 Task: Enable the overlay "Marquee display" for transcode stream output.
Action: Mouse moved to (118, 14)
Screenshot: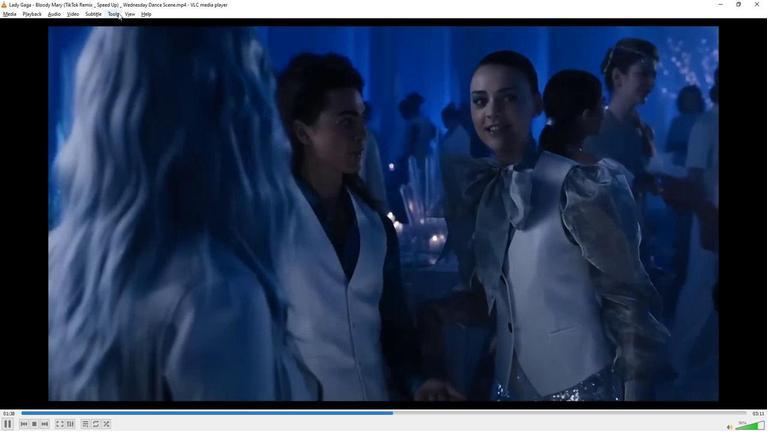 
Action: Mouse pressed left at (118, 14)
Screenshot: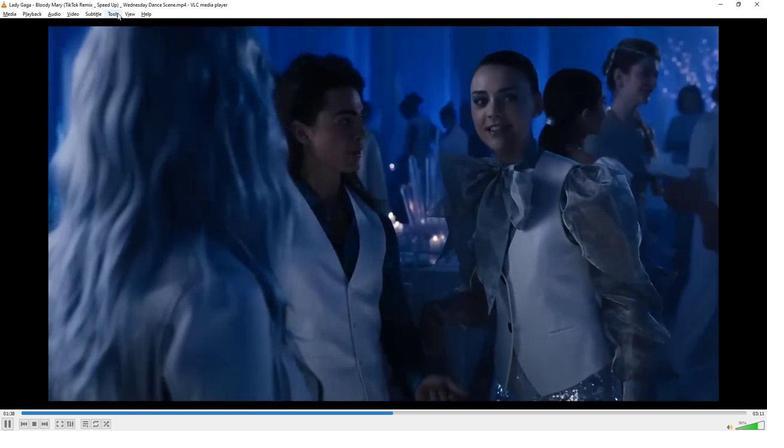 
Action: Mouse moved to (137, 110)
Screenshot: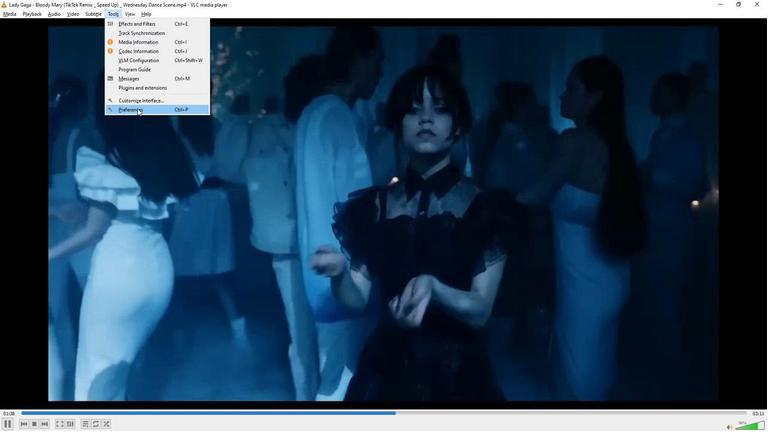 
Action: Mouse pressed left at (137, 110)
Screenshot: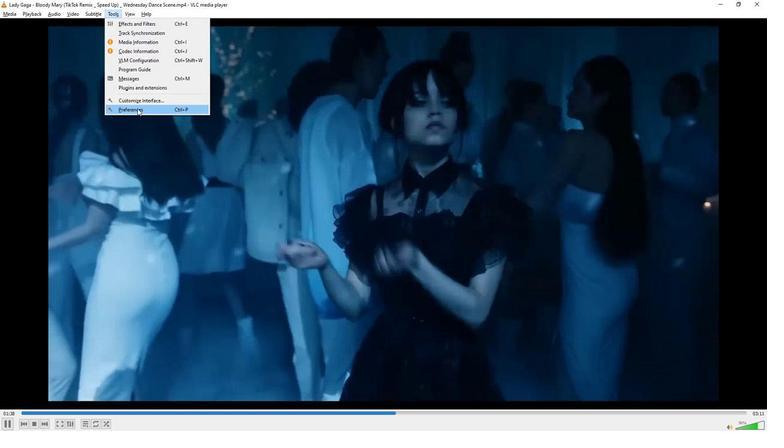 
Action: Mouse moved to (224, 326)
Screenshot: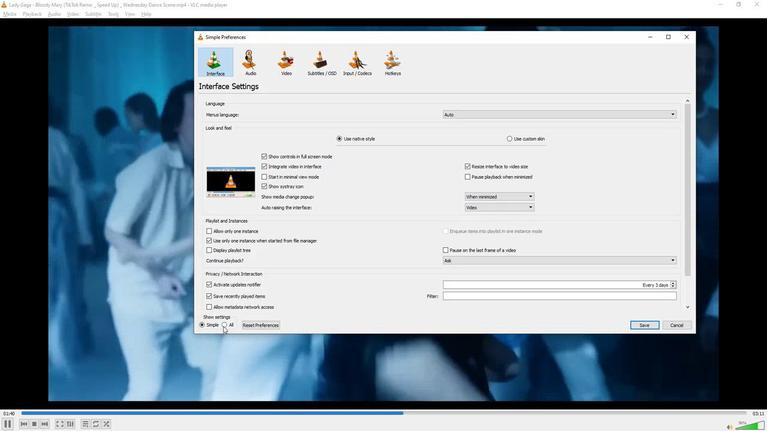 
Action: Mouse pressed left at (224, 326)
Screenshot: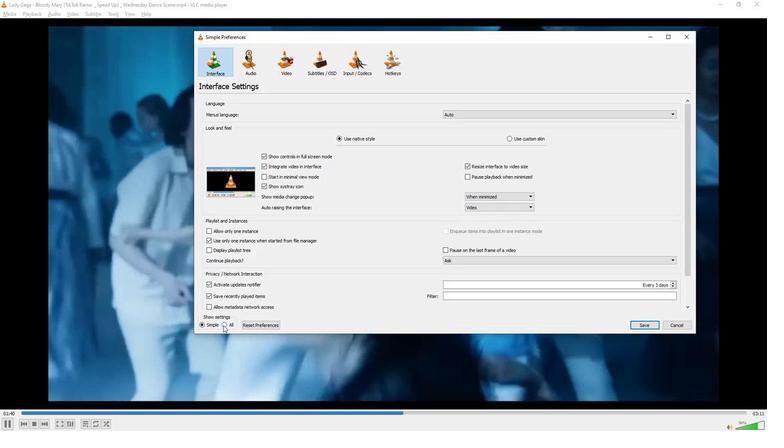 
Action: Mouse moved to (264, 274)
Screenshot: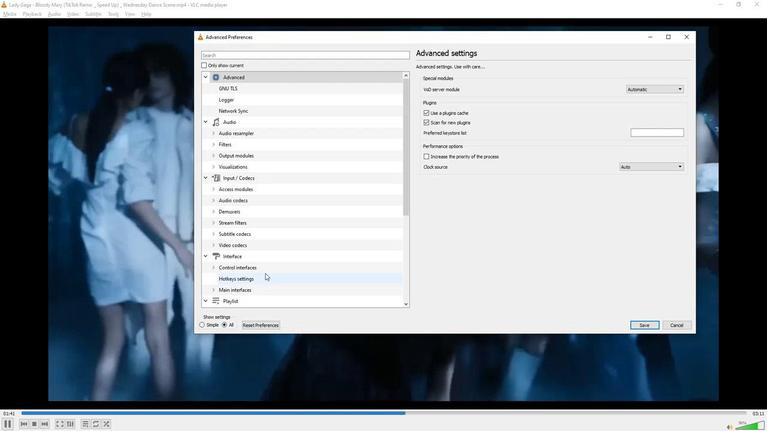 
Action: Mouse scrolled (264, 274) with delta (0, 0)
Screenshot: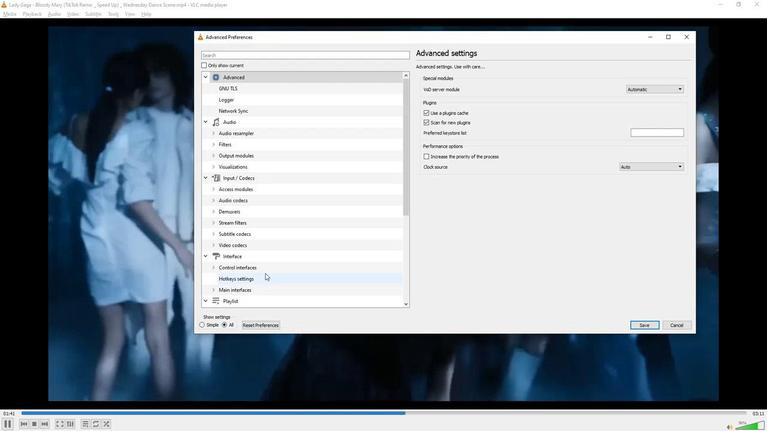
Action: Mouse moved to (263, 274)
Screenshot: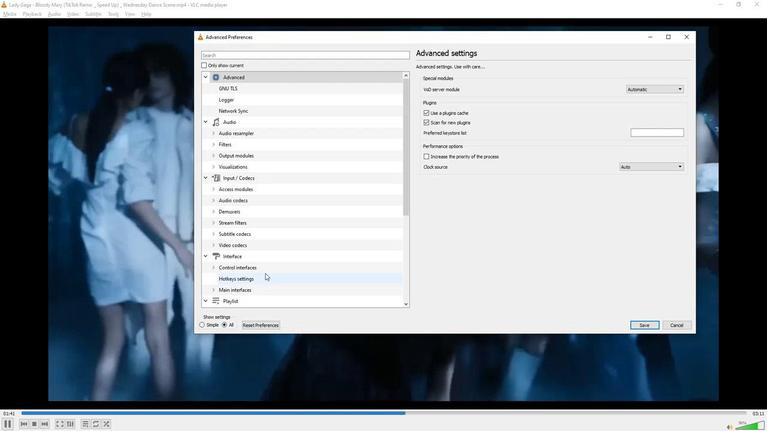 
Action: Mouse scrolled (263, 274) with delta (0, 0)
Screenshot: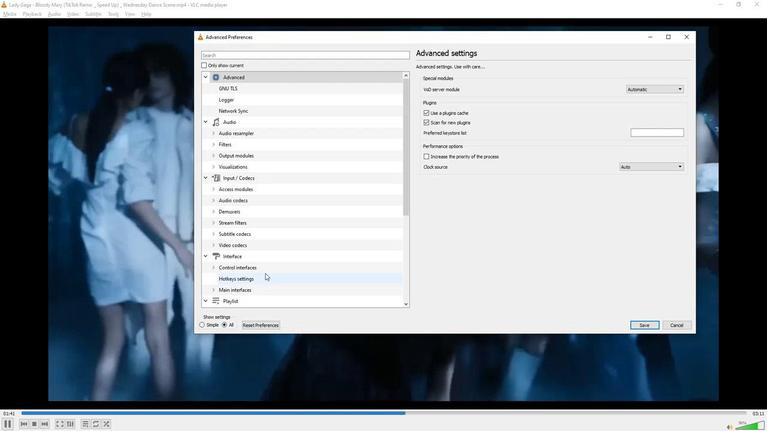 
Action: Mouse moved to (263, 274)
Screenshot: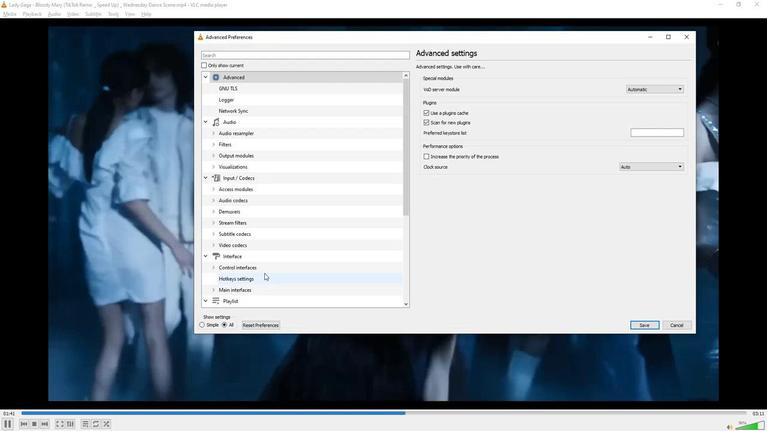 
Action: Mouse scrolled (263, 274) with delta (0, 0)
Screenshot: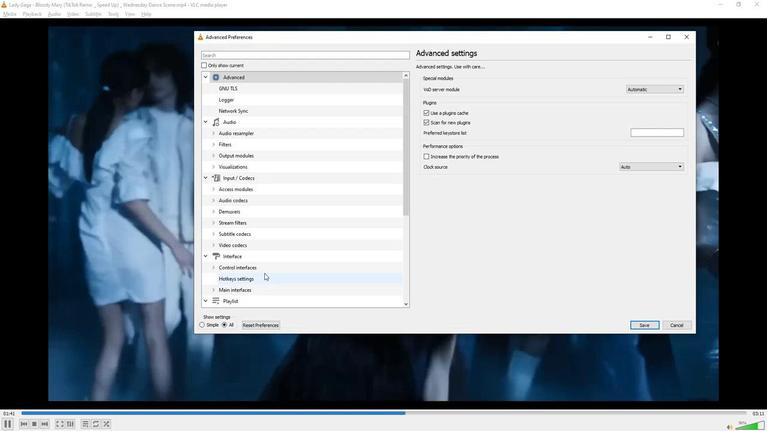 
Action: Mouse scrolled (263, 274) with delta (0, 0)
Screenshot: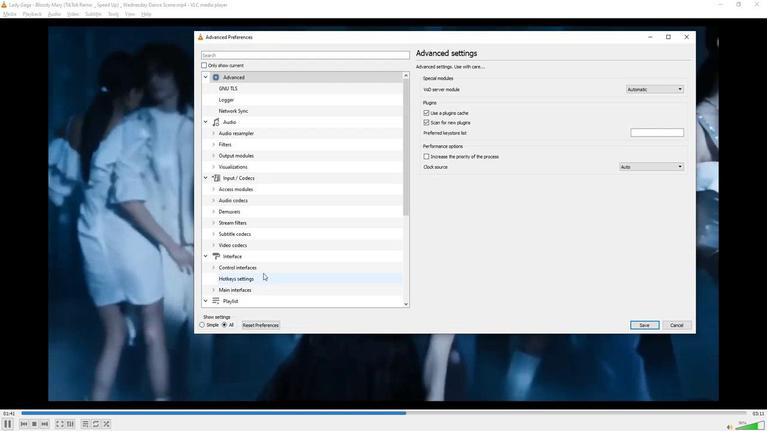
Action: Mouse moved to (263, 275)
Screenshot: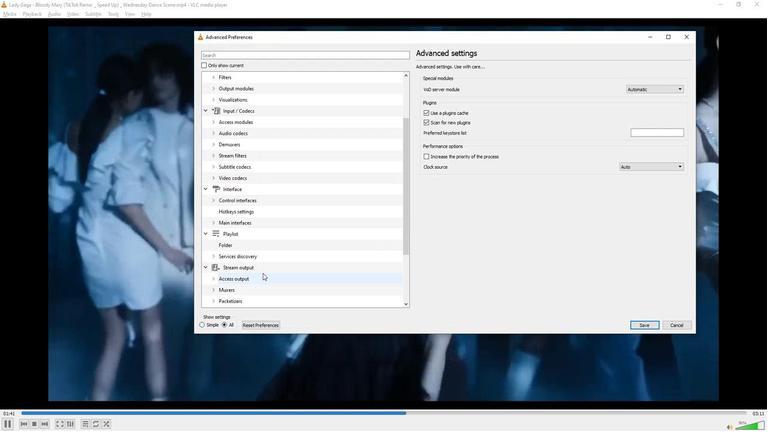 
Action: Mouse scrolled (263, 274) with delta (0, 0)
Screenshot: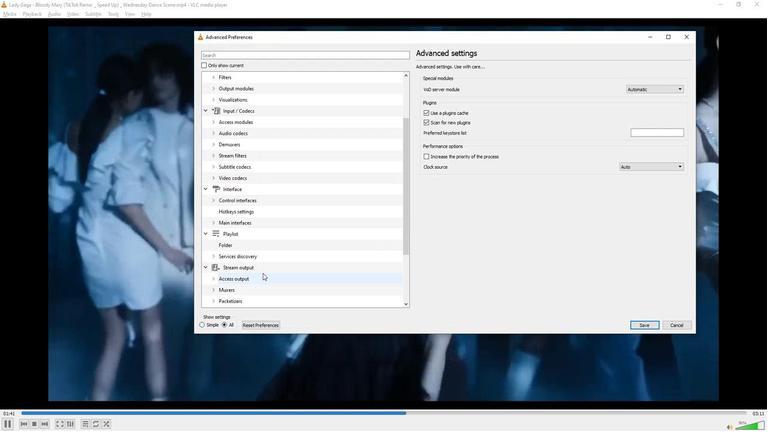 
Action: Mouse moved to (262, 275)
Screenshot: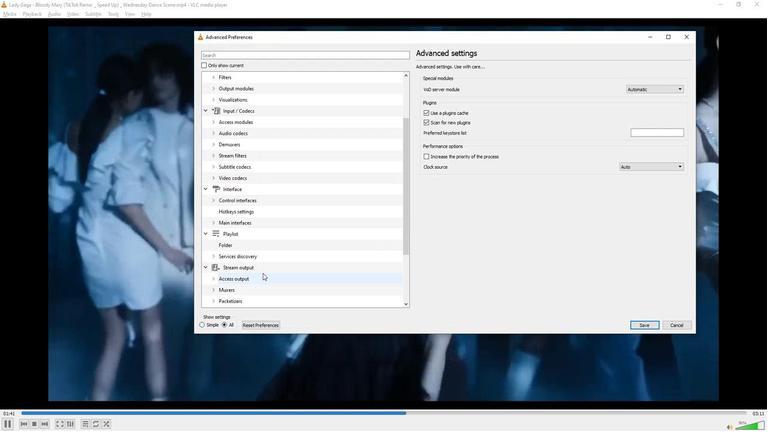 
Action: Mouse scrolled (262, 275) with delta (0, 0)
Screenshot: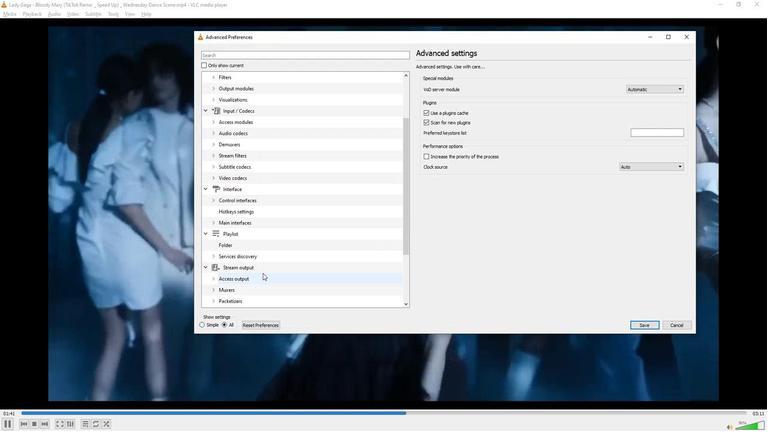 
Action: Mouse moved to (242, 283)
Screenshot: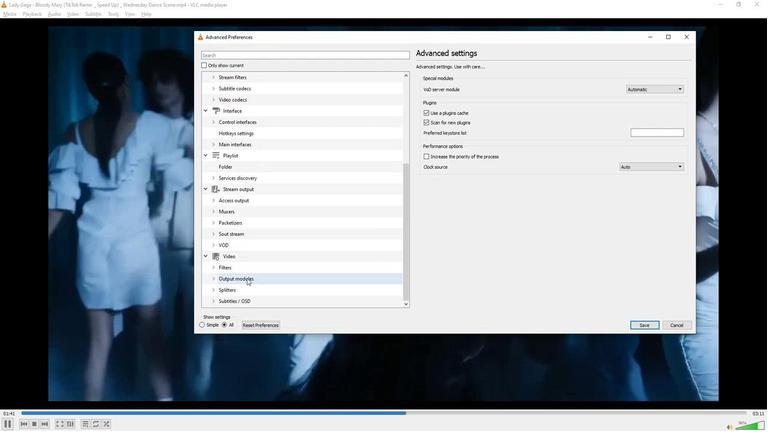 
Action: Mouse scrolled (242, 282) with delta (0, 0)
Screenshot: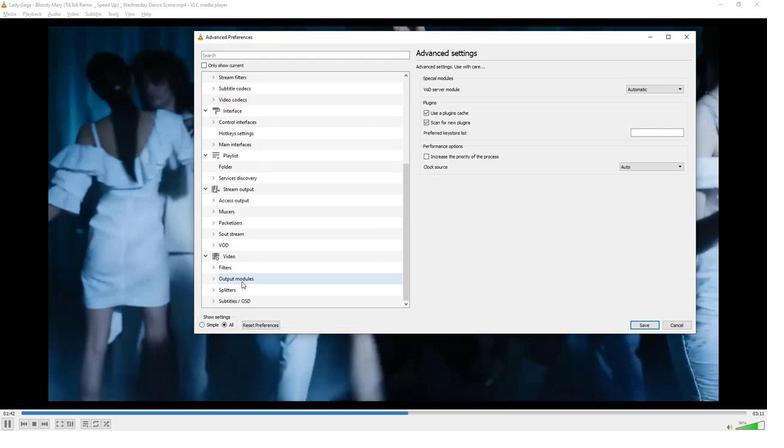 
Action: Mouse scrolled (242, 282) with delta (0, 0)
Screenshot: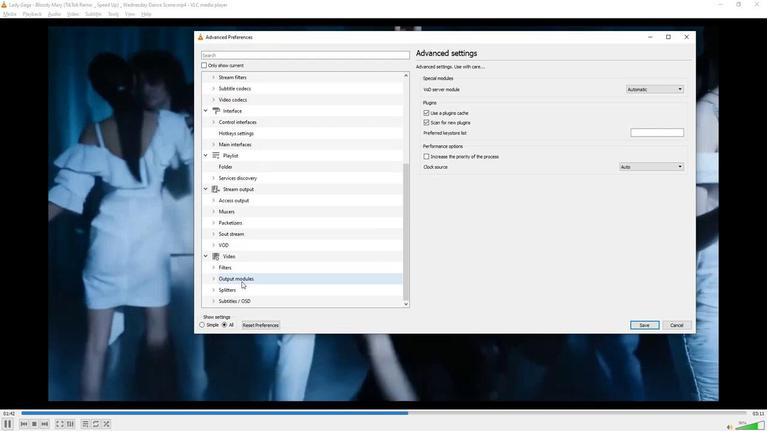 
Action: Mouse moved to (217, 237)
Screenshot: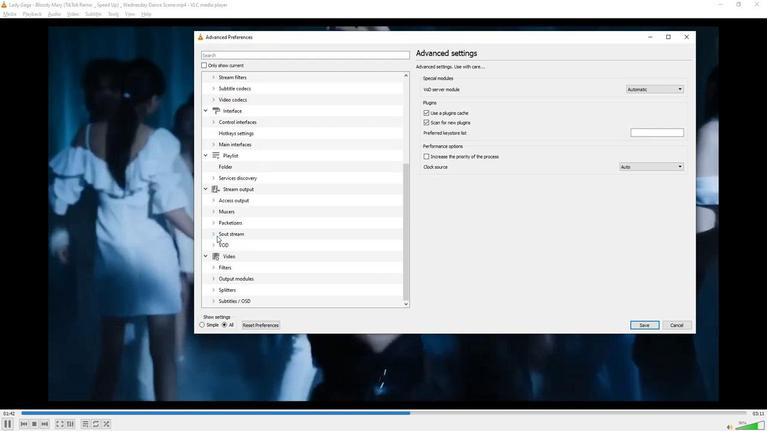 
Action: Mouse pressed left at (217, 237)
Screenshot: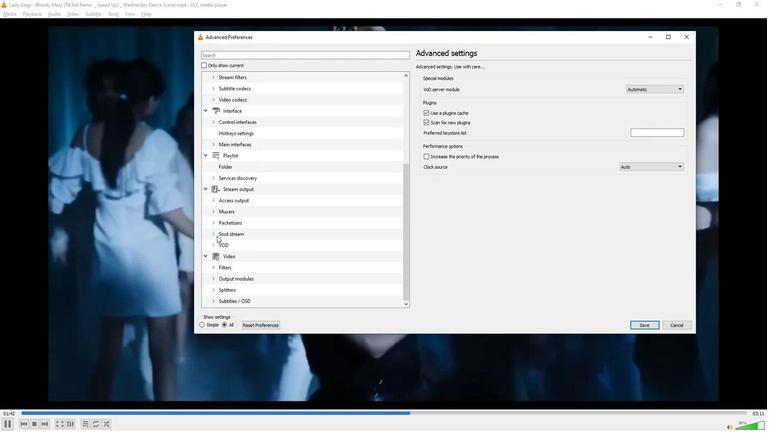 
Action: Mouse moved to (242, 271)
Screenshot: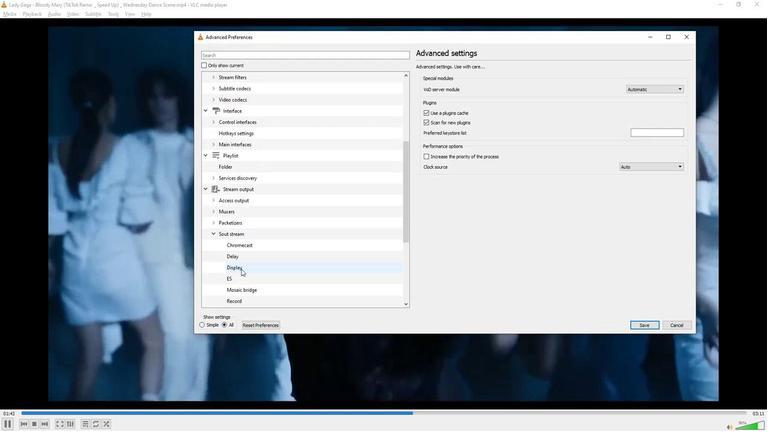 
Action: Mouse scrolled (242, 271) with delta (0, 0)
Screenshot: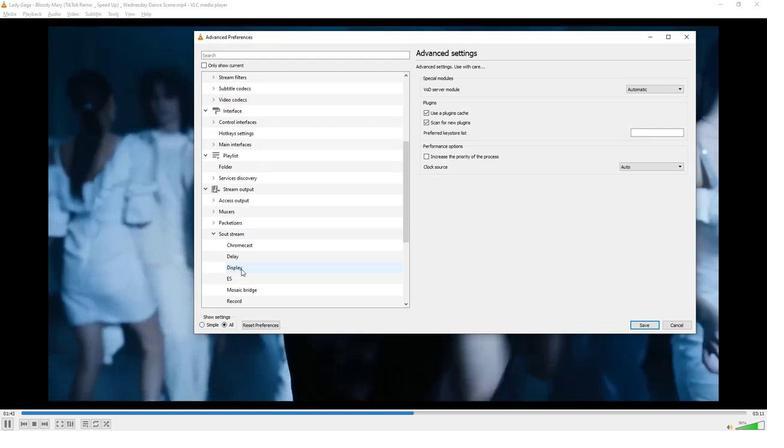 
Action: Mouse moved to (241, 271)
Screenshot: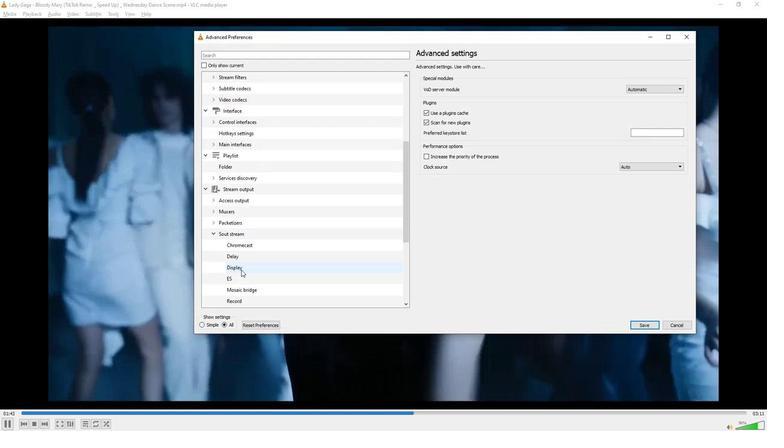 
Action: Mouse scrolled (241, 271) with delta (0, 0)
Screenshot: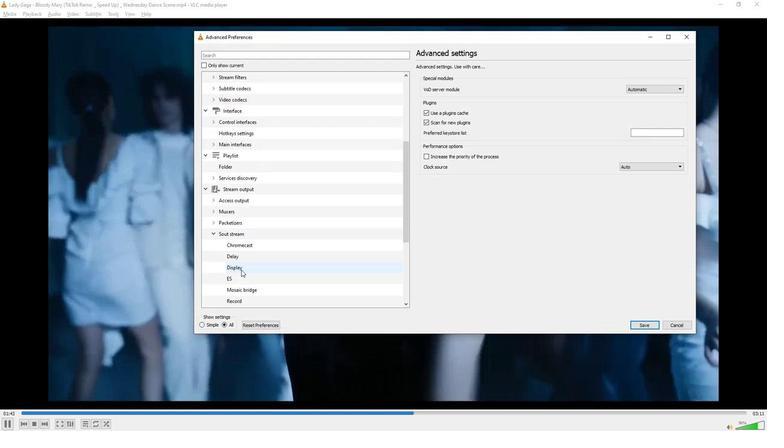 
Action: Mouse scrolled (241, 271) with delta (0, 0)
Screenshot: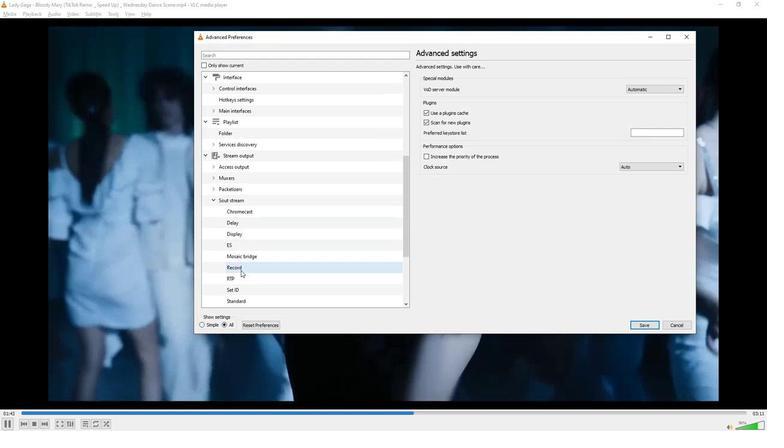 
Action: Mouse moved to (242, 267)
Screenshot: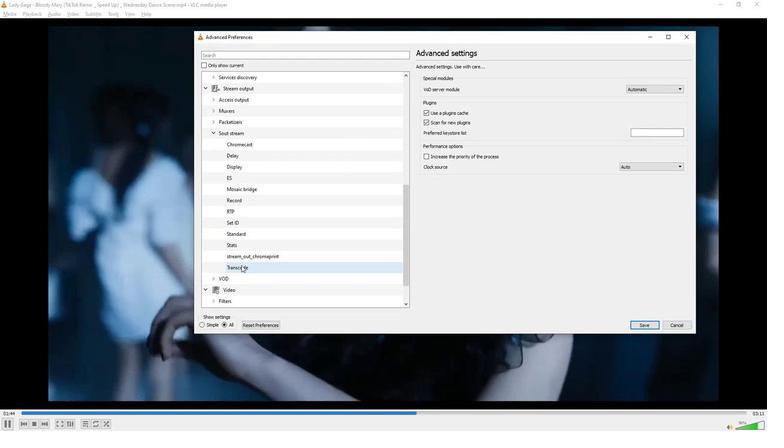 
Action: Mouse pressed left at (242, 267)
Screenshot: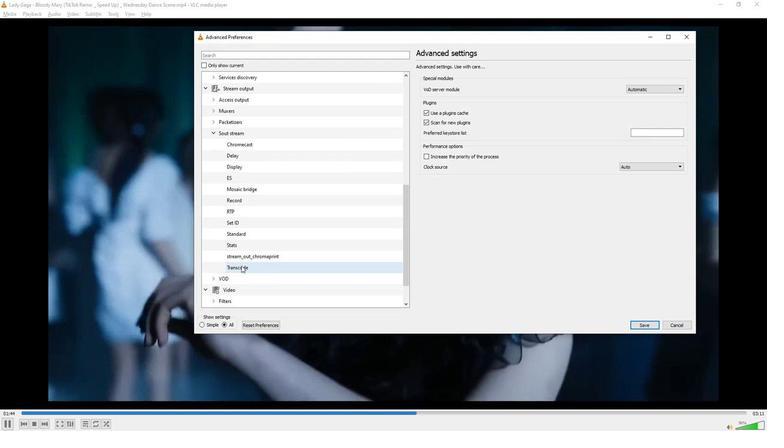
Action: Mouse moved to (522, 193)
Screenshot: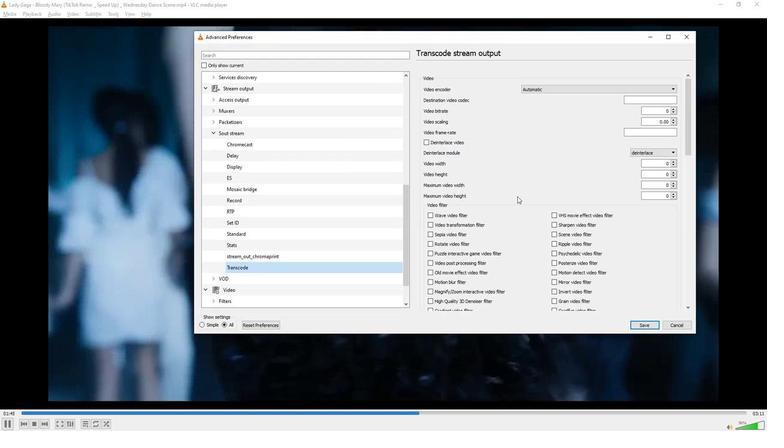 
Action: Mouse scrolled (522, 193) with delta (0, 0)
Screenshot: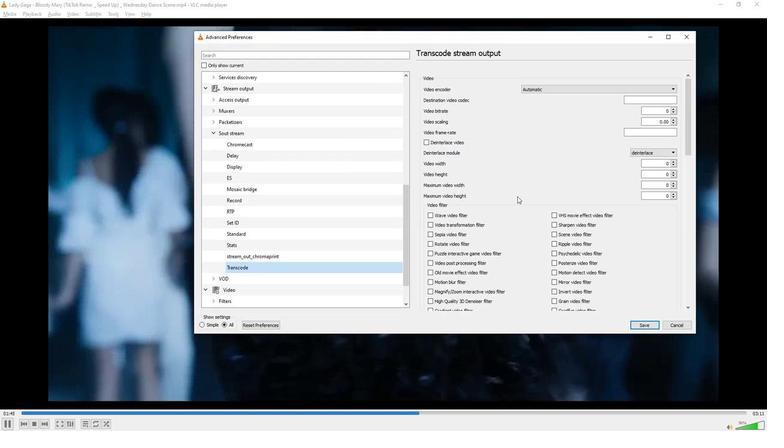 
Action: Mouse moved to (523, 193)
Screenshot: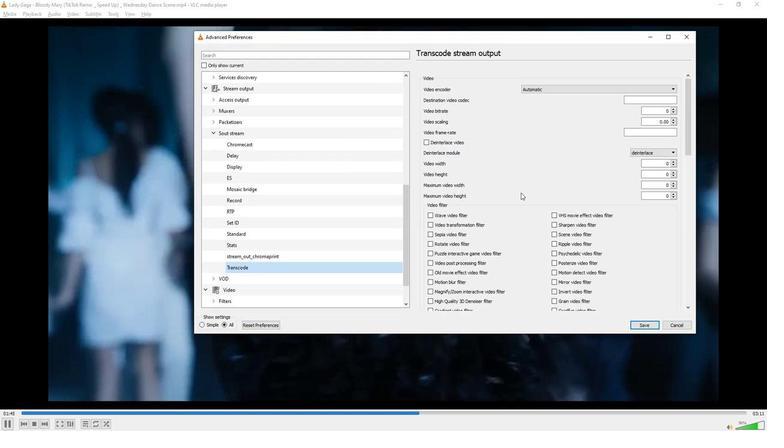 
Action: Mouse scrolled (523, 193) with delta (0, 0)
Screenshot: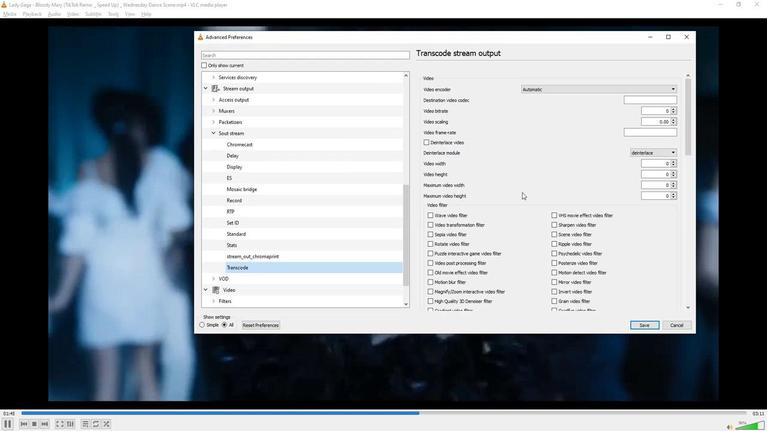
Action: Mouse scrolled (523, 193) with delta (0, 0)
Screenshot: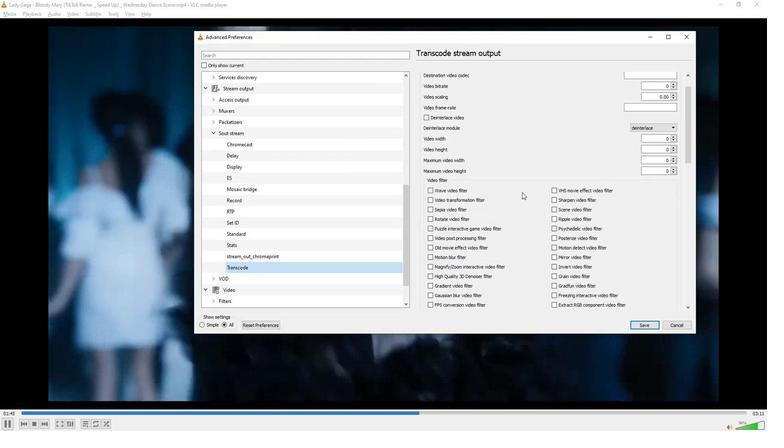 
Action: Mouse scrolled (523, 193) with delta (0, 0)
Screenshot: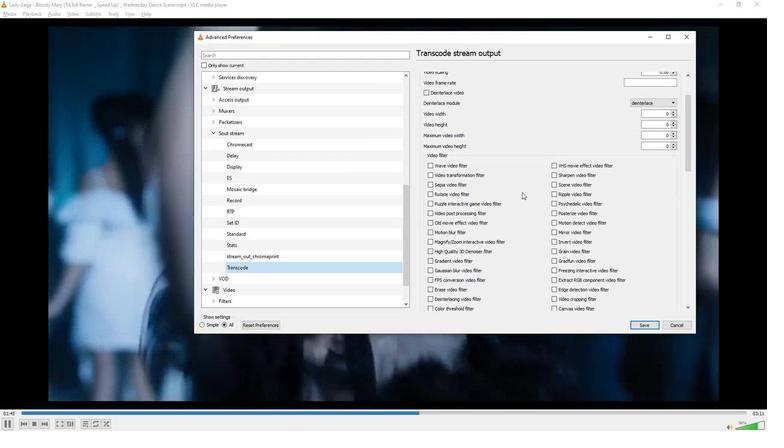 
Action: Mouse scrolled (523, 193) with delta (0, 0)
Screenshot: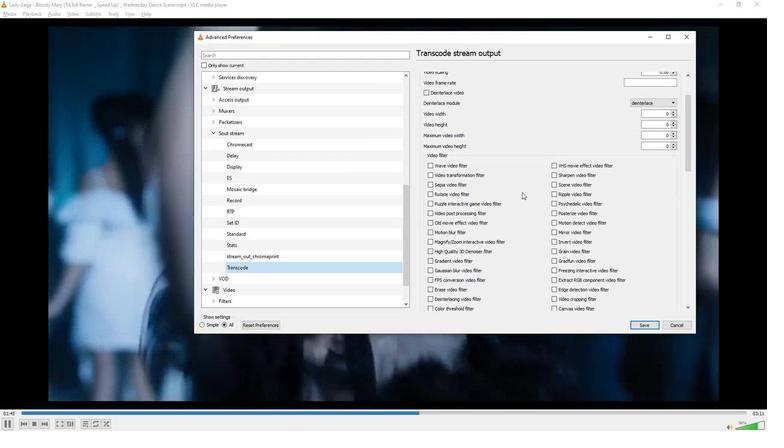 
Action: Mouse scrolled (523, 193) with delta (0, 0)
Screenshot: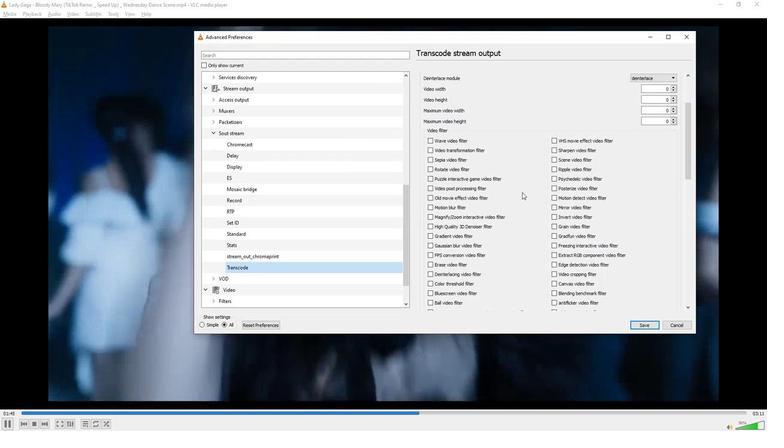 
Action: Mouse moved to (524, 193)
Screenshot: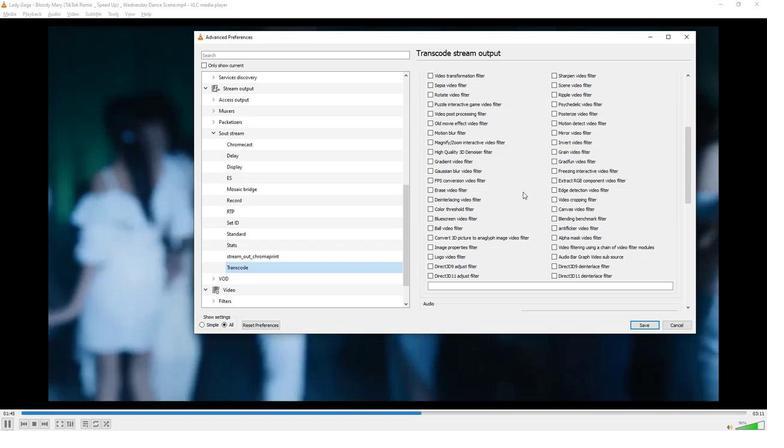 
Action: Mouse scrolled (524, 193) with delta (0, 0)
Screenshot: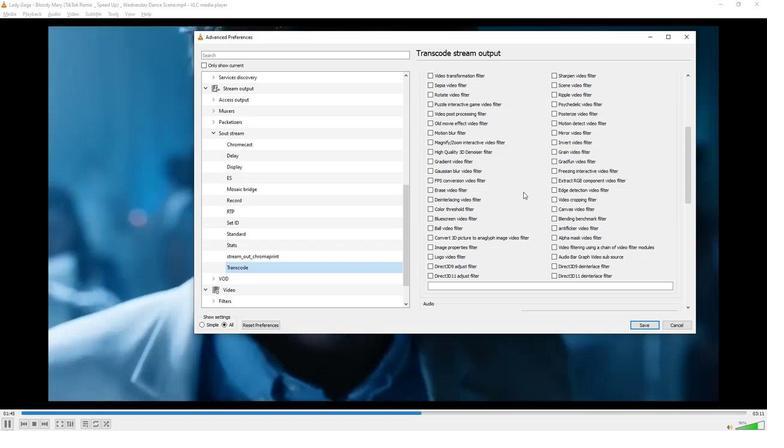 
Action: Mouse scrolled (524, 193) with delta (0, 0)
Screenshot: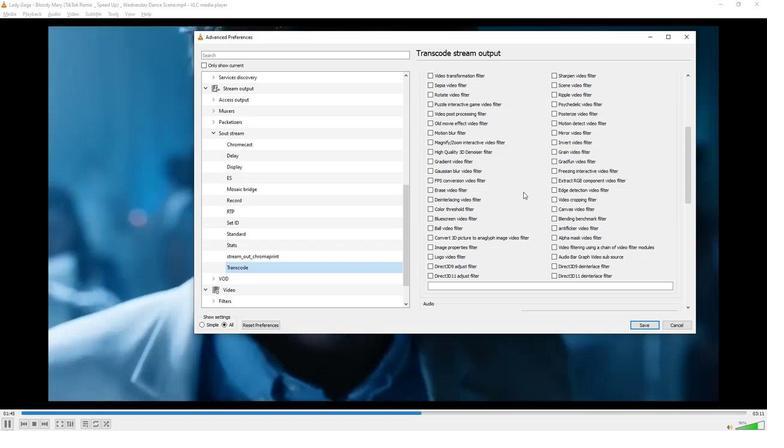 
Action: Mouse moved to (524, 193)
Screenshot: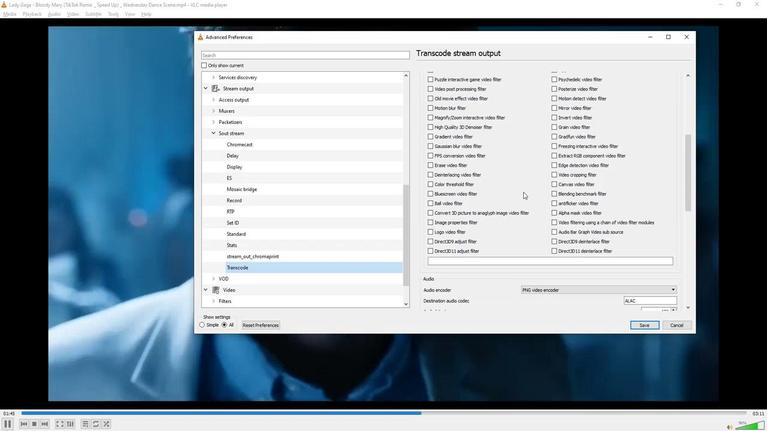
Action: Mouse scrolled (524, 193) with delta (0, 0)
Screenshot: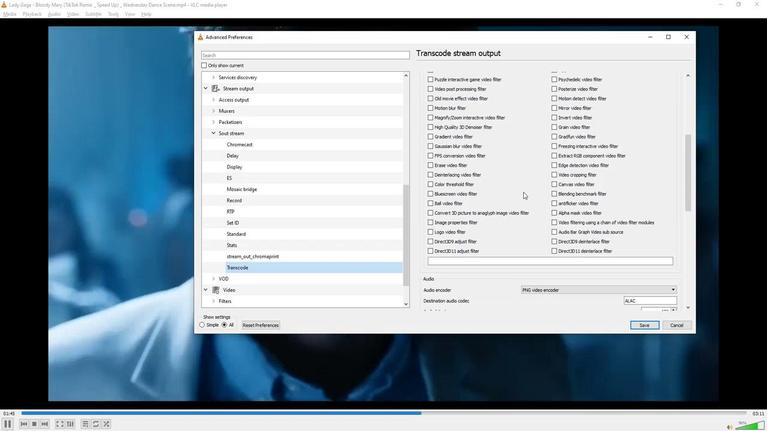 
Action: Mouse moved to (524, 194)
Screenshot: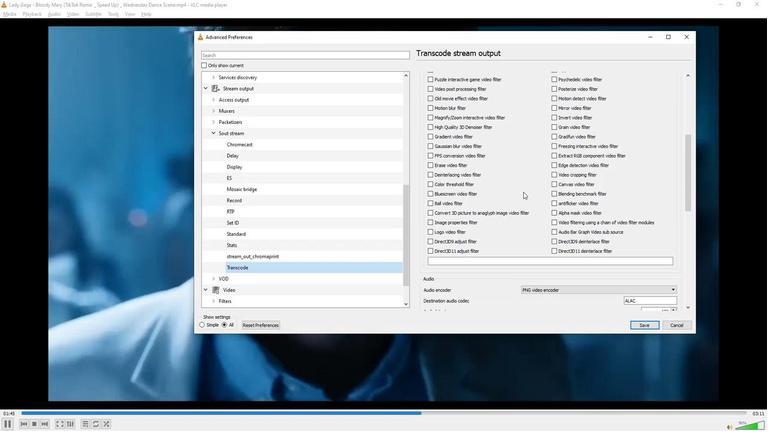 
Action: Mouse scrolled (524, 193) with delta (0, 0)
Screenshot: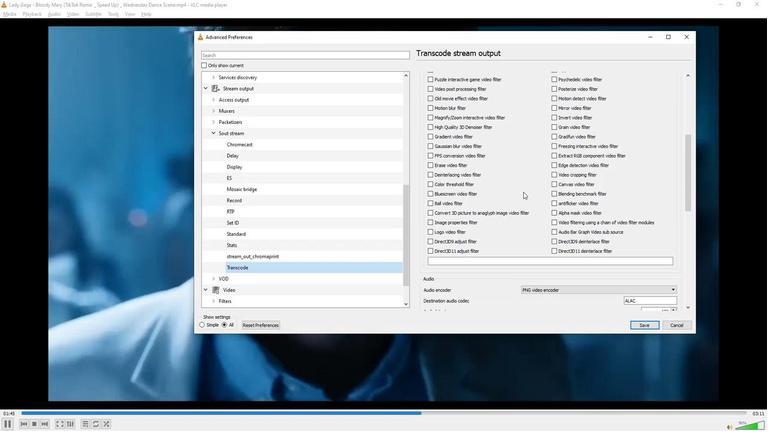 
Action: Mouse moved to (524, 194)
Screenshot: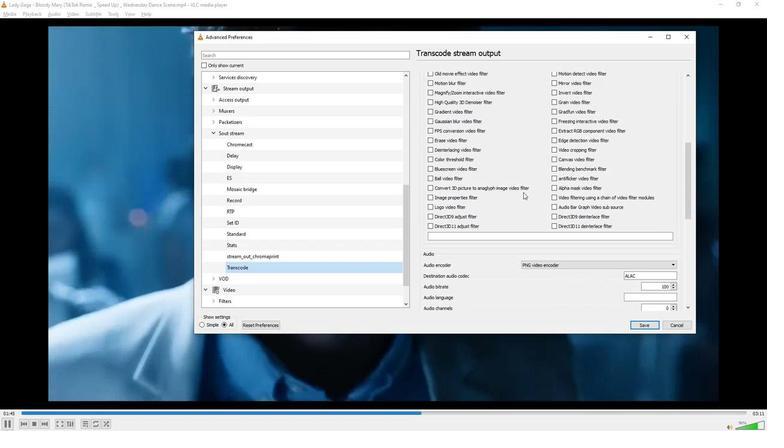 
Action: Mouse scrolled (524, 194) with delta (0, 0)
Screenshot: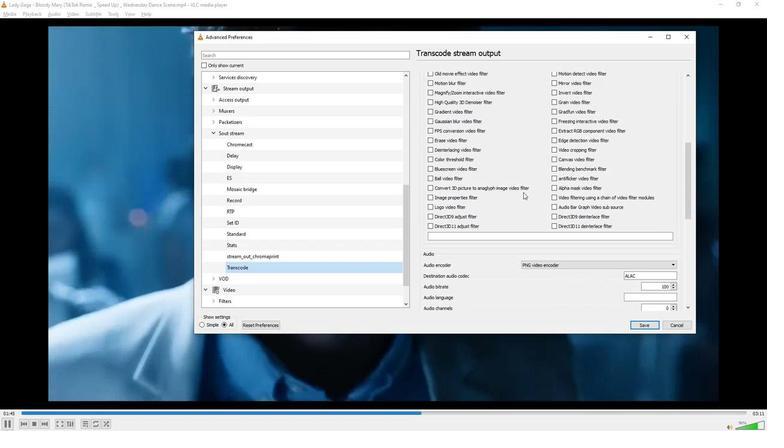 
Action: Mouse moved to (523, 196)
Screenshot: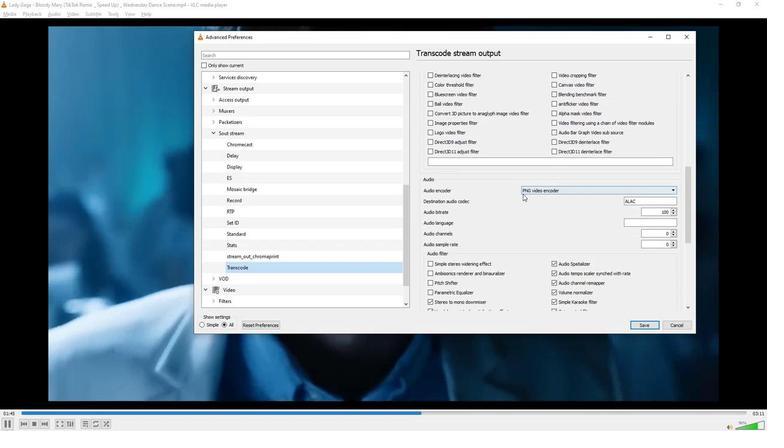 
Action: Mouse scrolled (523, 195) with delta (0, 0)
Screenshot: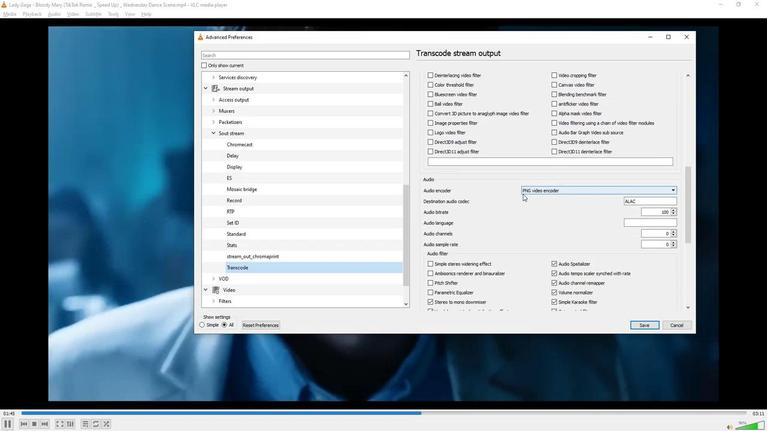
Action: Mouse scrolled (523, 195) with delta (0, 0)
Screenshot: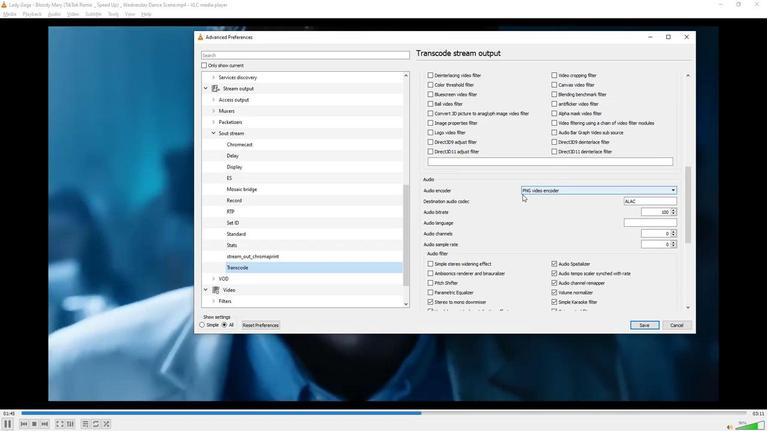 
Action: Mouse moved to (522, 196)
Screenshot: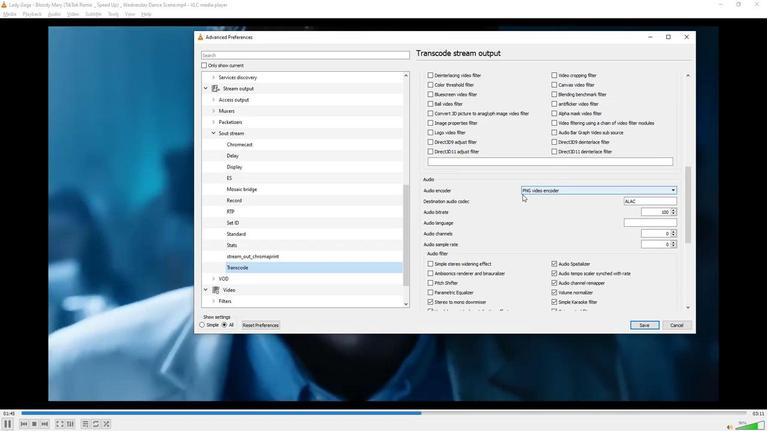 
Action: Mouse scrolled (522, 196) with delta (0, 0)
Screenshot: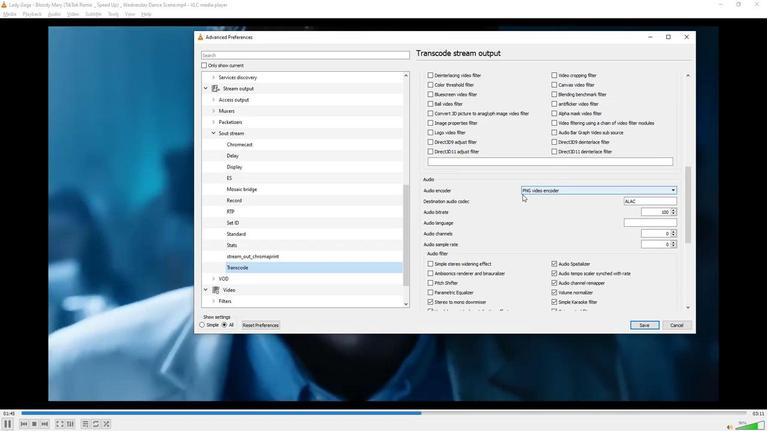 
Action: Mouse scrolled (522, 196) with delta (0, 0)
Screenshot: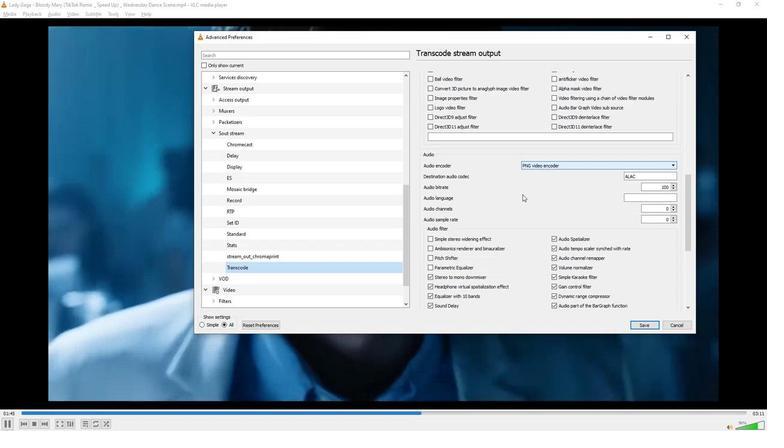 
Action: Mouse scrolled (522, 196) with delta (0, 0)
Screenshot: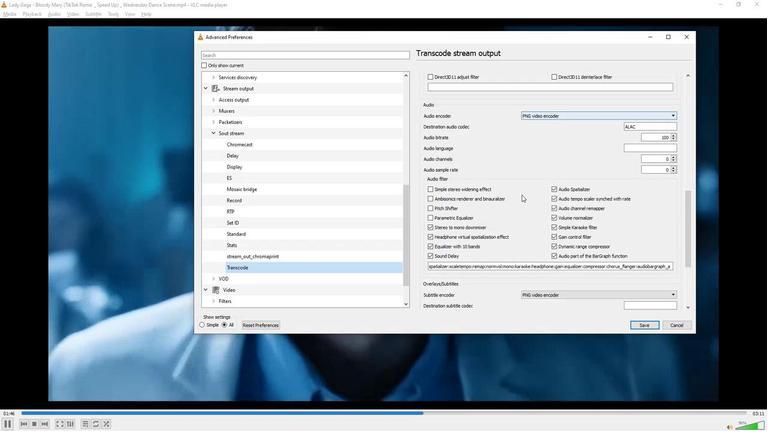
Action: Mouse moved to (522, 197)
Screenshot: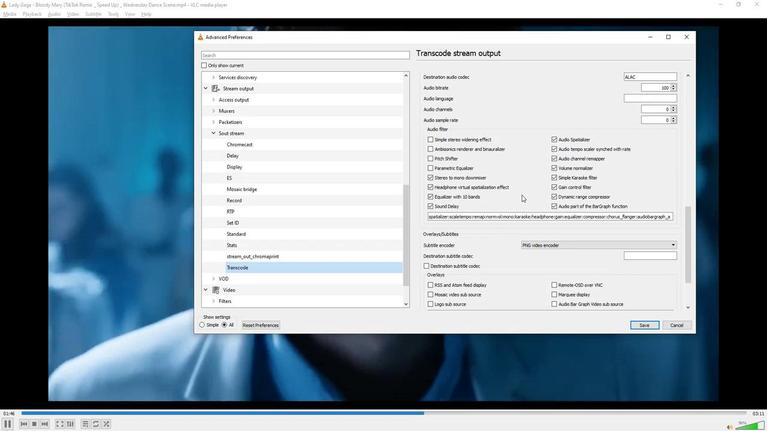 
Action: Mouse scrolled (522, 197) with delta (0, 0)
Screenshot: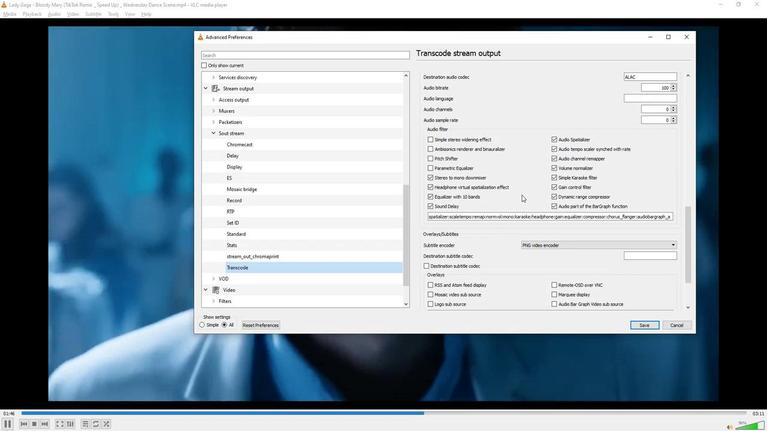 
Action: Mouse moved to (522, 197)
Screenshot: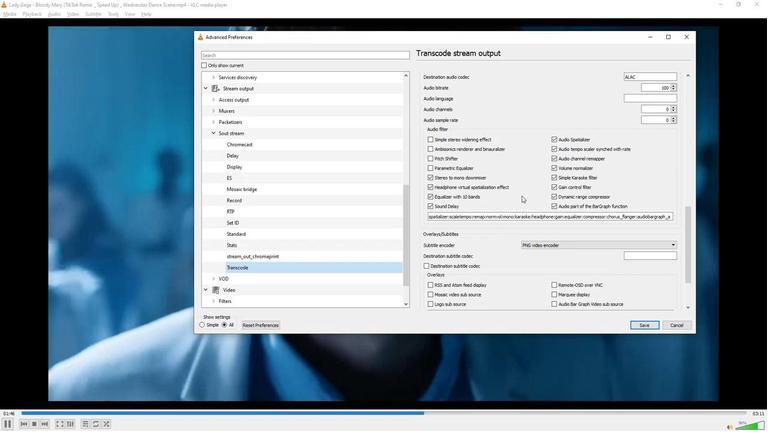 
Action: Mouse scrolled (522, 197) with delta (0, 0)
Screenshot: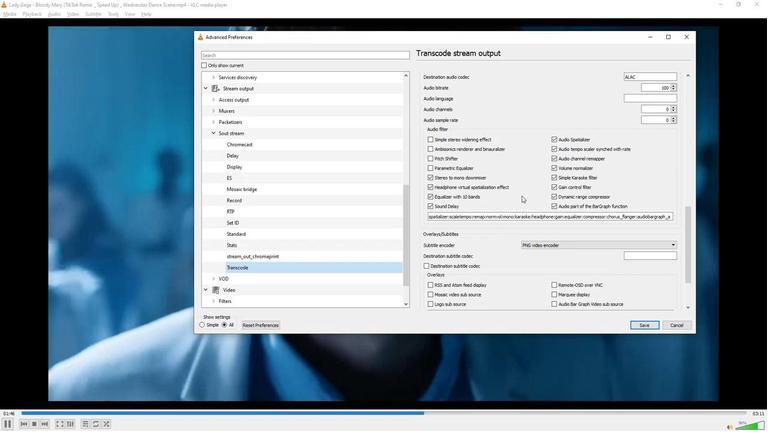 
Action: Mouse scrolled (522, 197) with delta (0, 0)
Screenshot: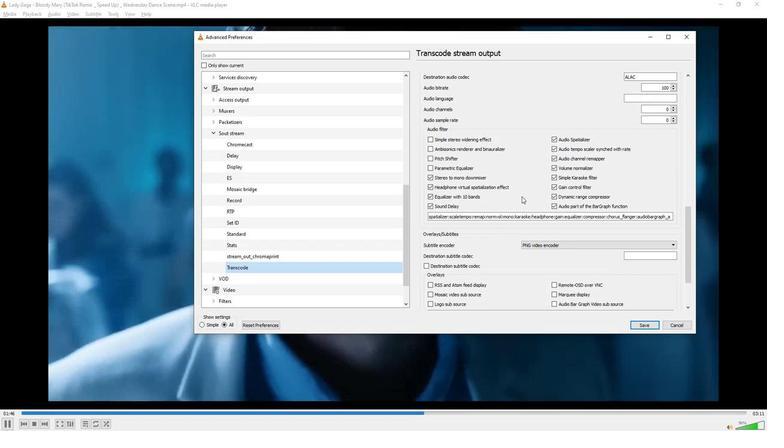 
Action: Mouse scrolled (522, 197) with delta (0, 0)
Screenshot: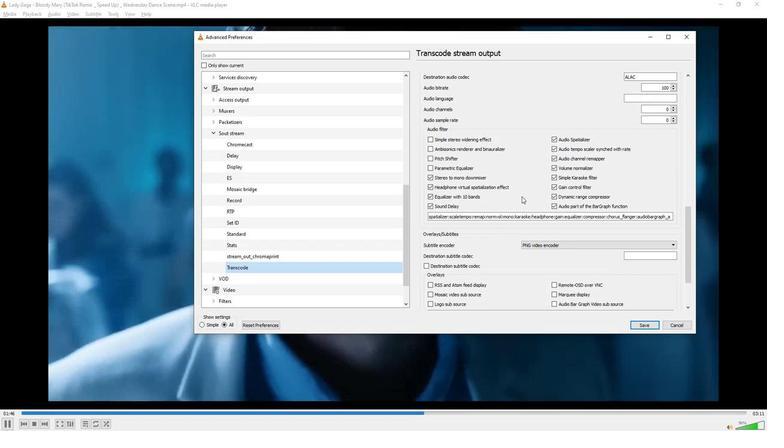 
Action: Mouse scrolled (522, 197) with delta (0, 0)
Screenshot: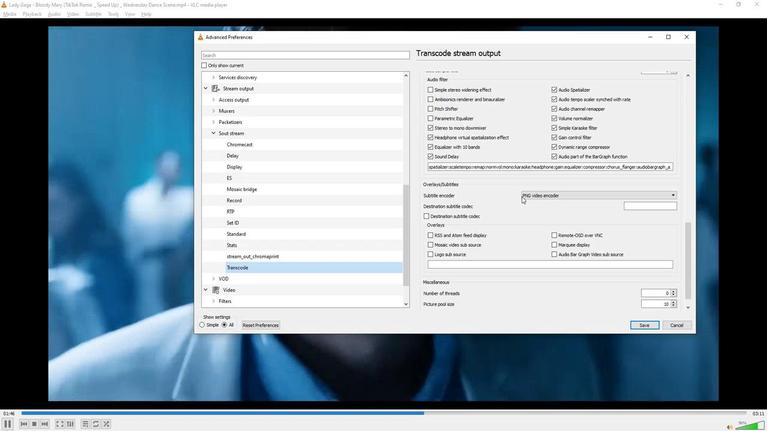 
Action: Mouse moved to (554, 248)
Screenshot: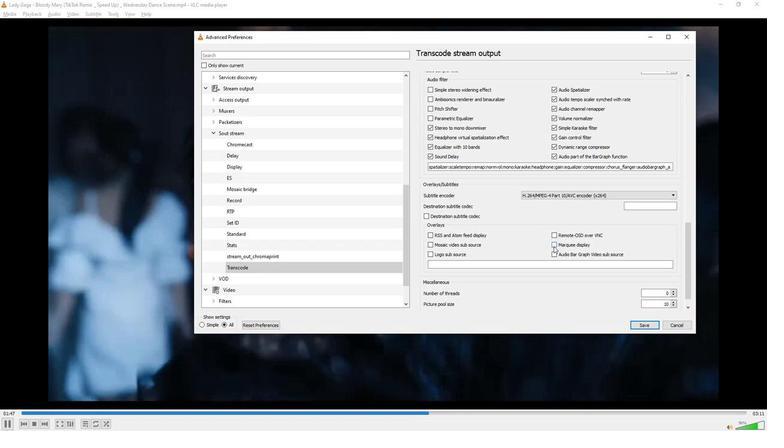 
Action: Mouse pressed left at (554, 248)
Screenshot: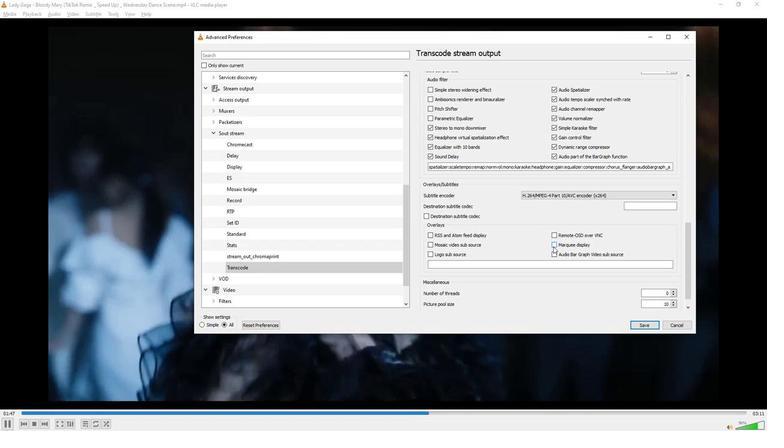 
Action: Mouse moved to (535, 256)
Screenshot: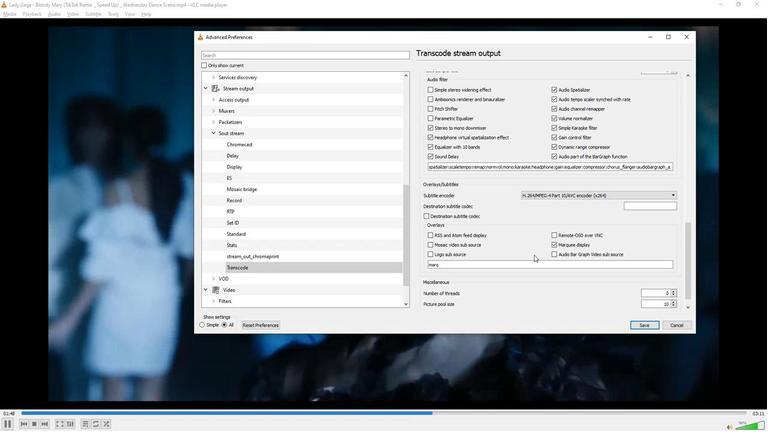 
